 Task: Forward the email to Soft Age with a message thanking them for their patience.
Action: Mouse moved to (978, 68)
Screenshot: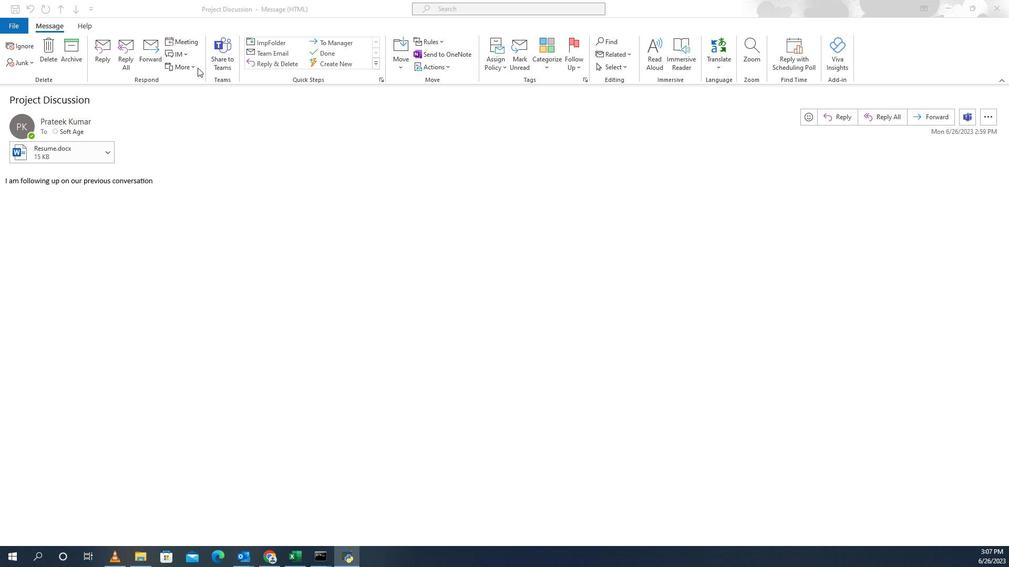 
Action: Mouse pressed left at (978, 68)
Screenshot: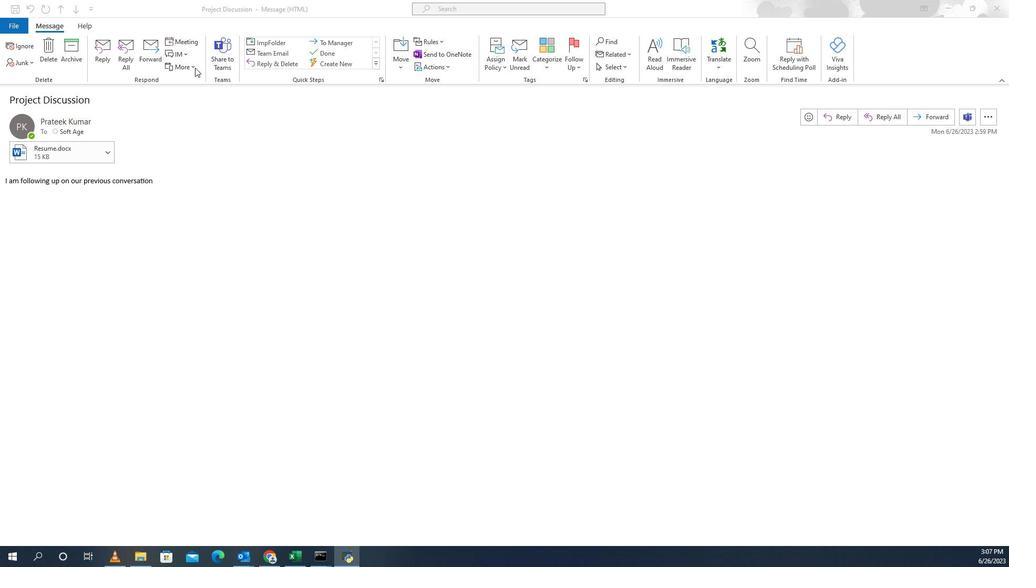 
Action: Mouse pressed left at (978, 68)
Screenshot: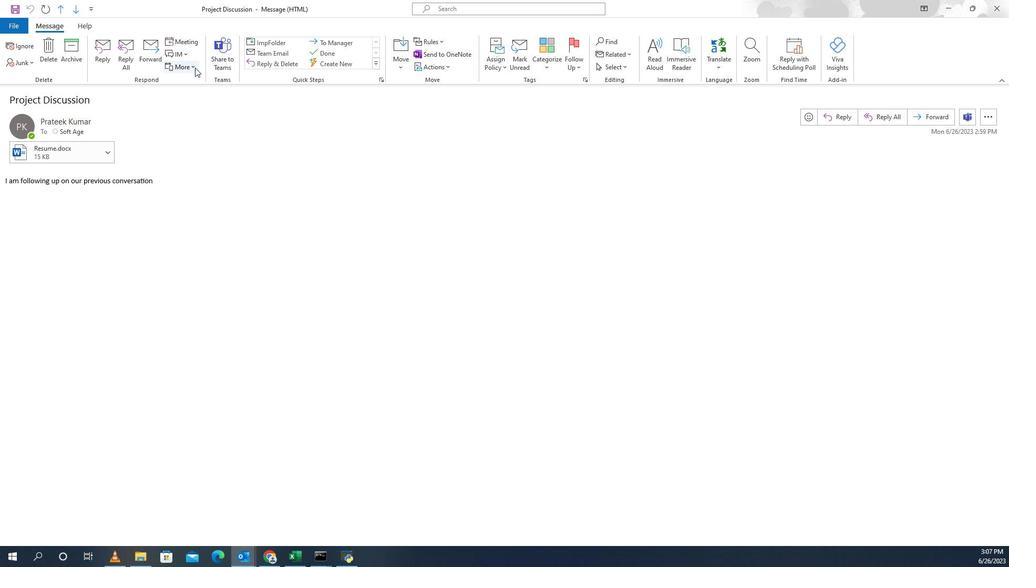
Action: Mouse moved to (984, 80)
Screenshot: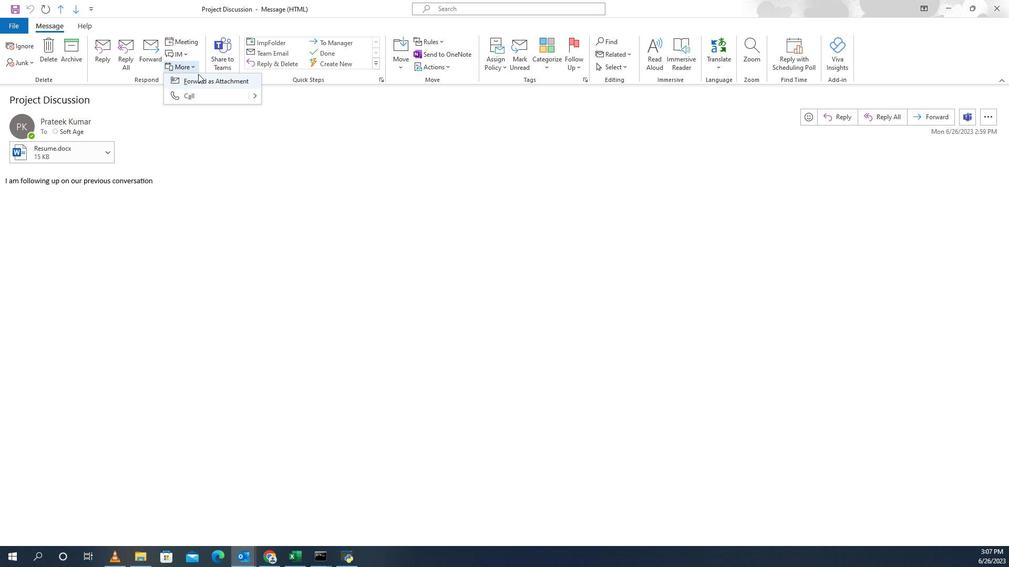 
Action: Mouse pressed left at (984, 80)
Screenshot: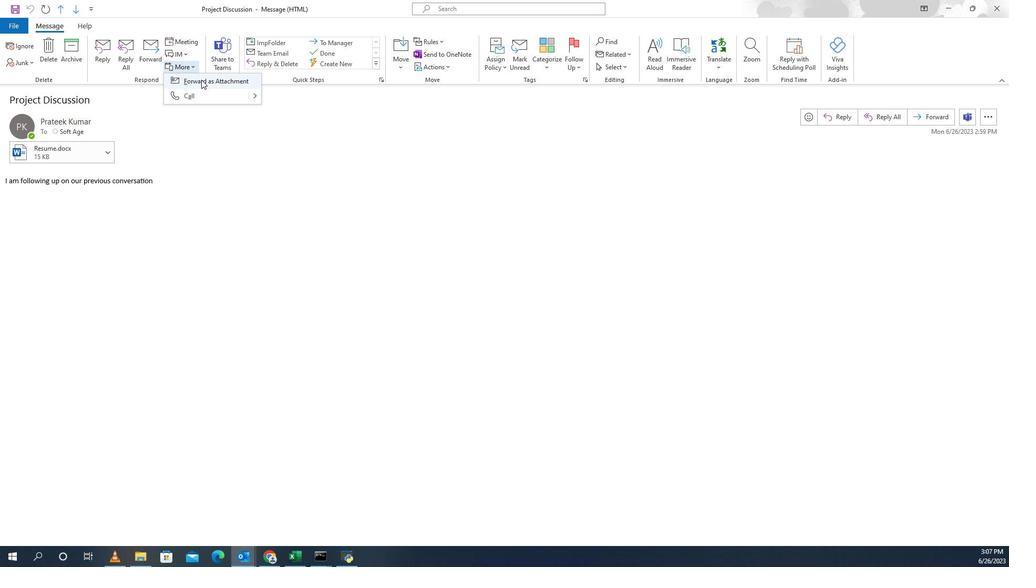 
Action: Mouse moved to (911, 194)
Screenshot: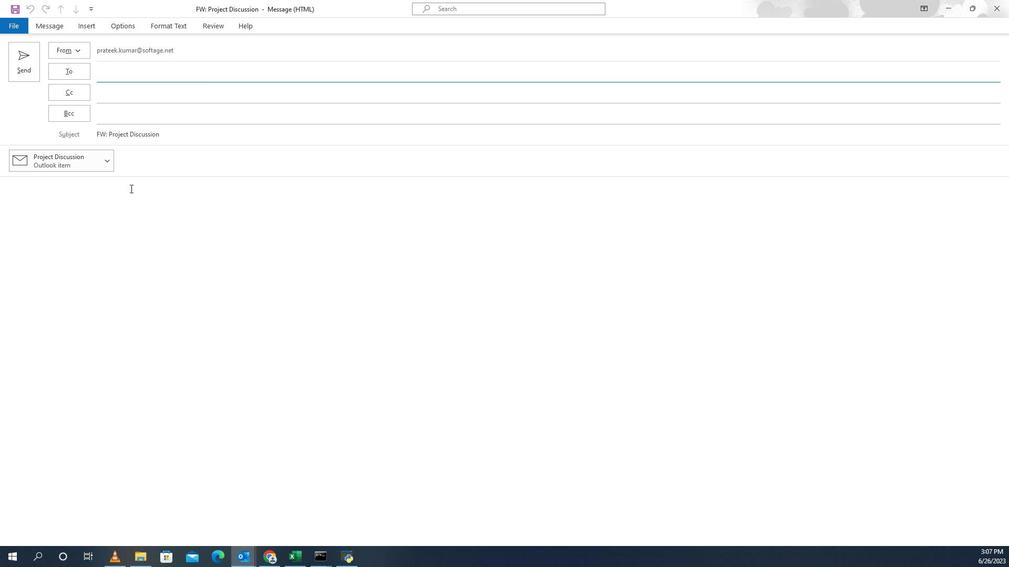 
Action: Mouse pressed left at (911, 194)
Screenshot: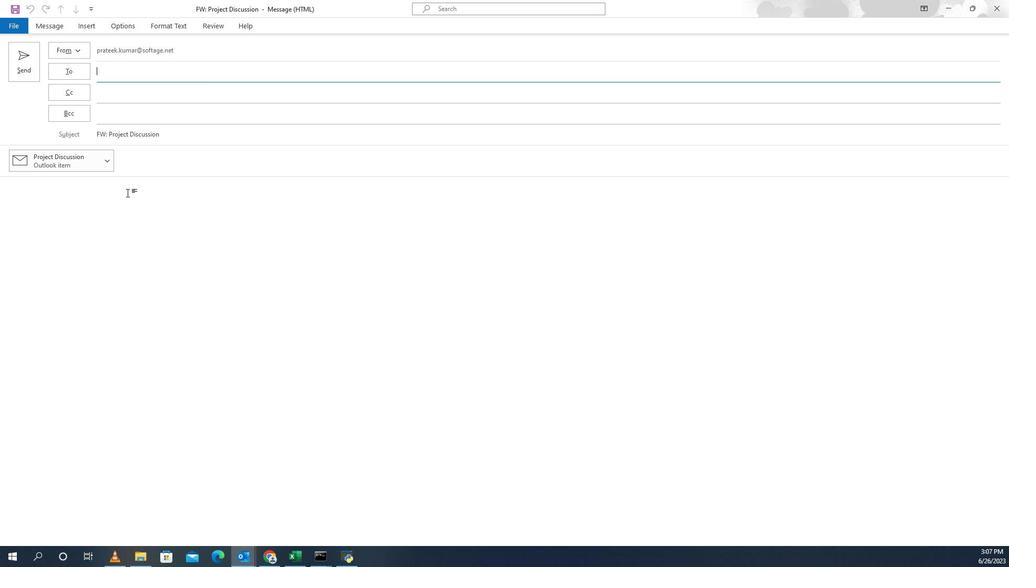 
Action: Key pressed <Key.caps_lock>T<Key.caps_lock>hank<Key.space>you<Key.space>for<Key.space>your<Key.space>patience<Key.space>while<Key.space>we<Key.space>resolve<Key.space>this<Key.space>issue.
Screenshot: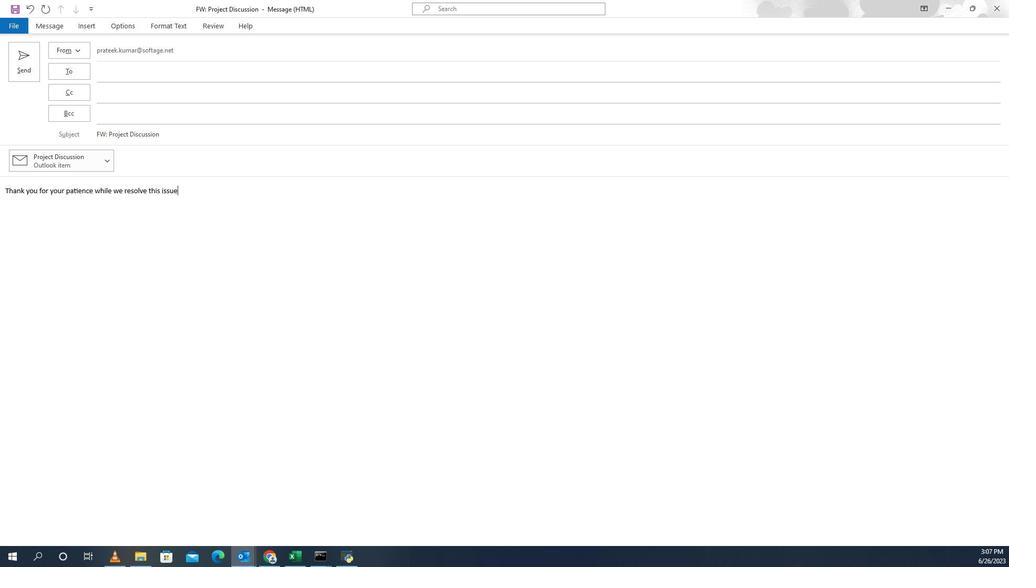 
Action: Mouse moved to (912, 75)
Screenshot: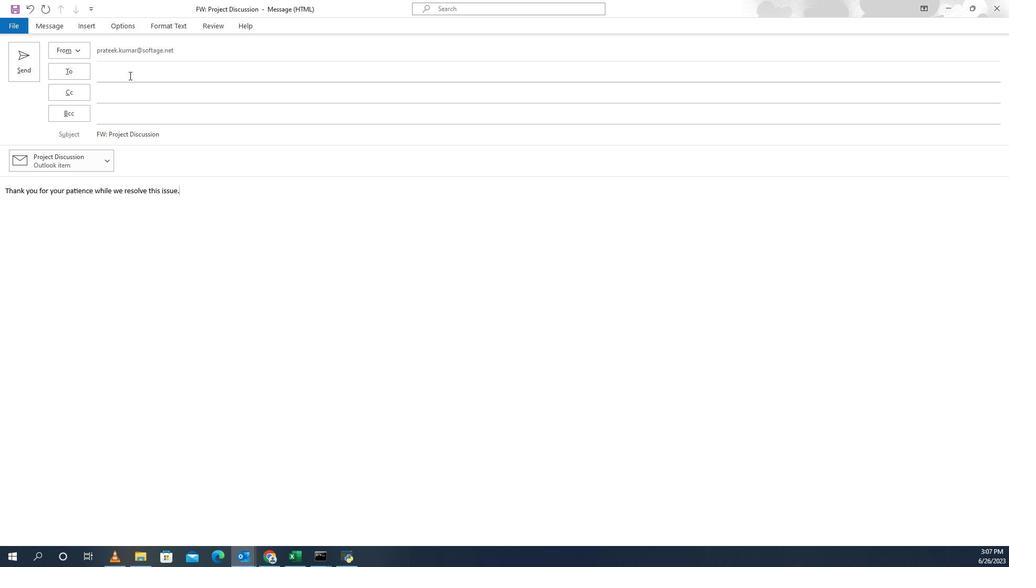 
Action: Mouse pressed left at (912, 75)
Screenshot: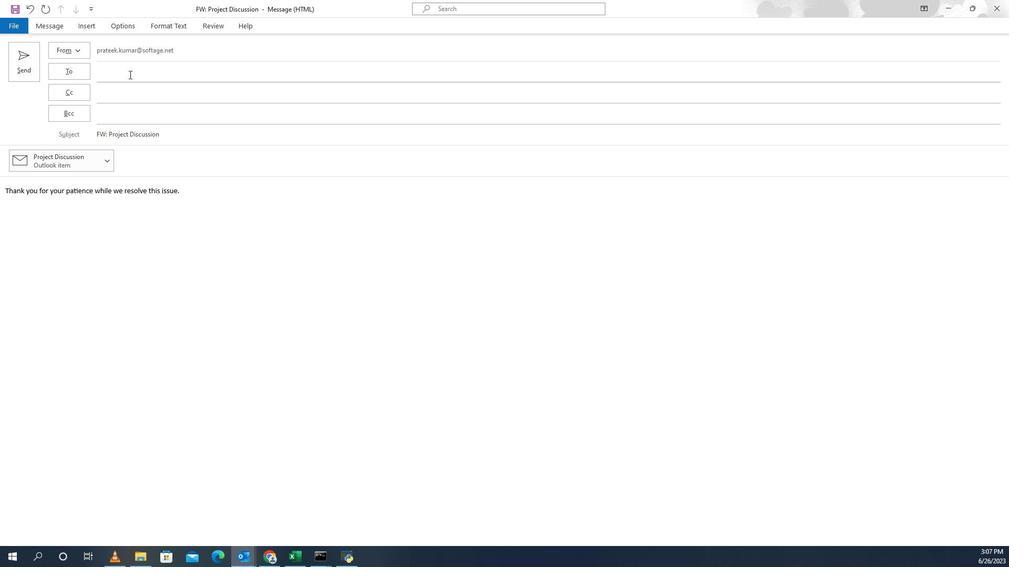
Action: Key pressed softage.4<Key.shift>@softage.net<Key.enter>softage.1<Key.shift>@softage.net<Key.enter>
Screenshot: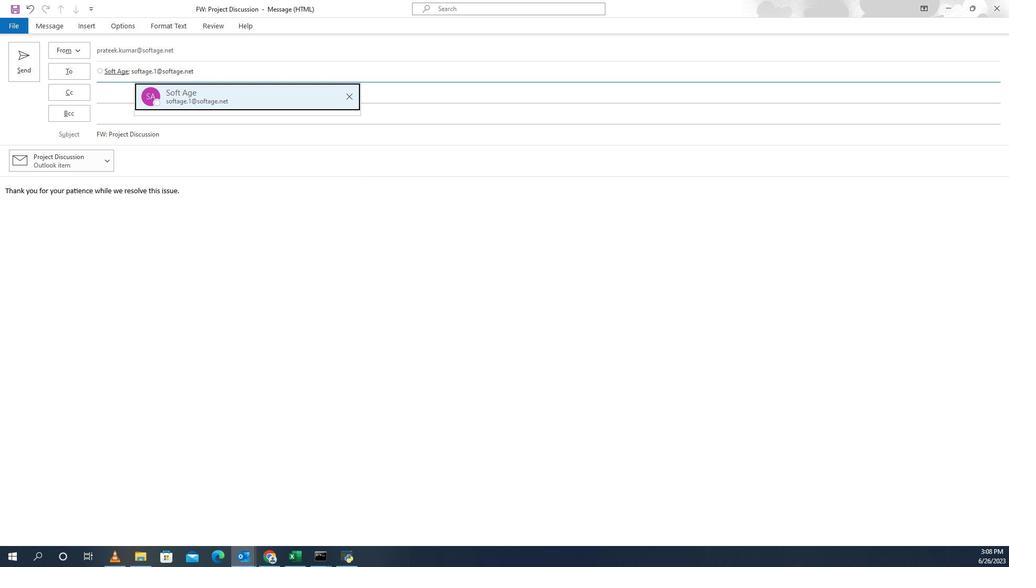 
Action: Mouse moved to (817, 70)
Screenshot: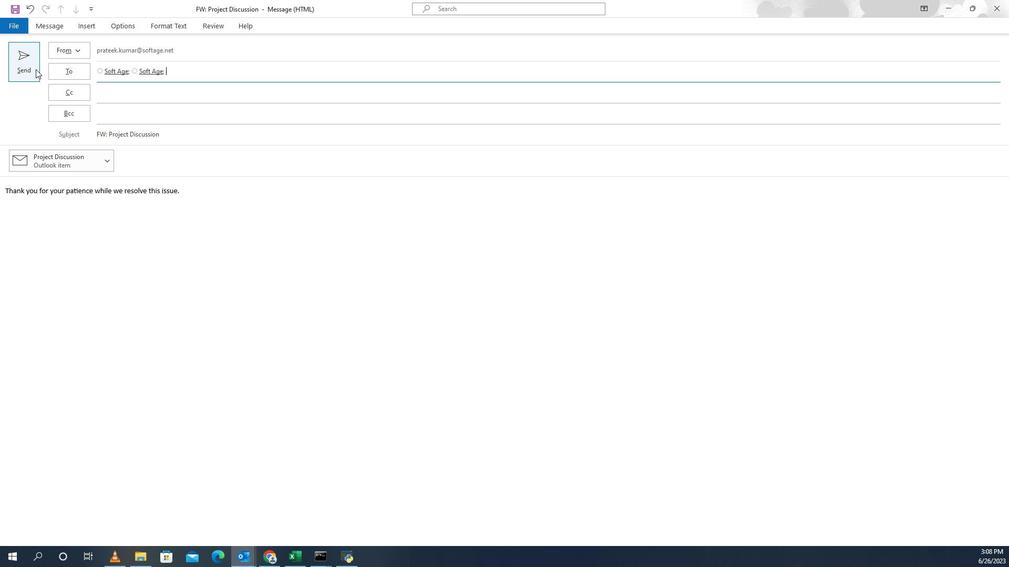 
Action: Mouse pressed left at (817, 70)
Screenshot: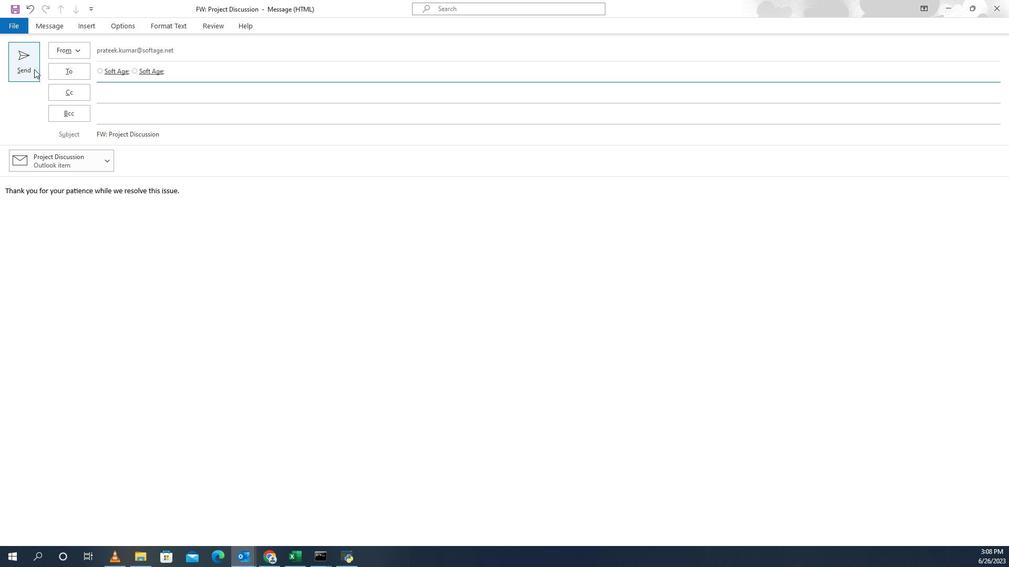 
Action: Mouse moved to (986, 208)
Screenshot: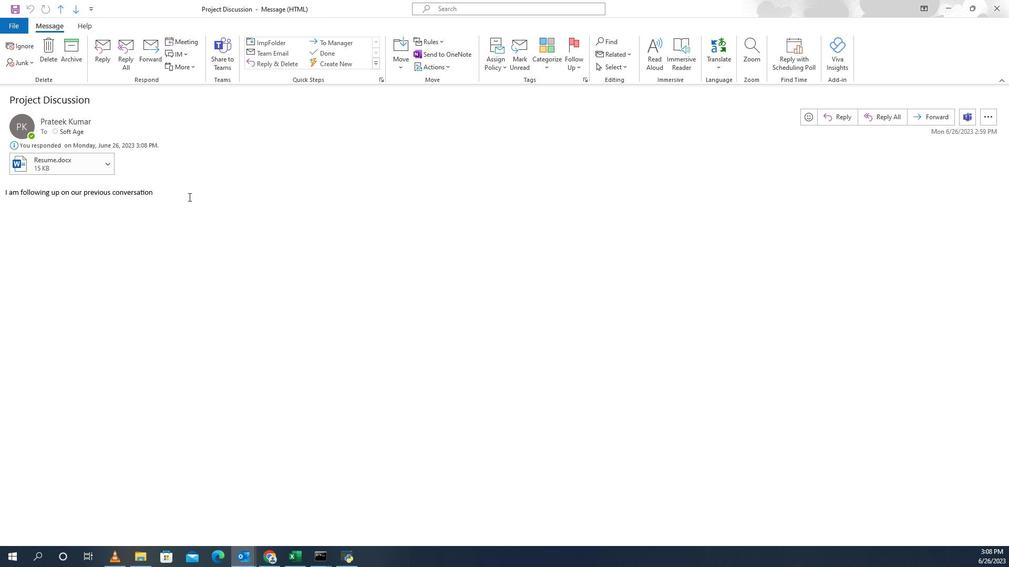 
